 Task: Identify the closest national park to Salt Lake City, Utah, and Grand Junction, Colorado.
Action: Mouse moved to (113, 68)
Screenshot: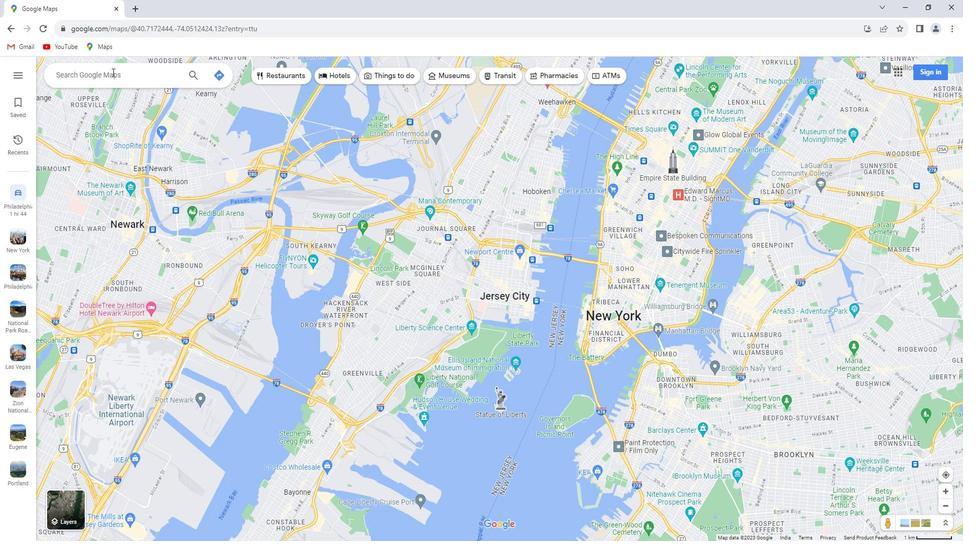 
Action: Mouse pressed left at (113, 68)
Screenshot: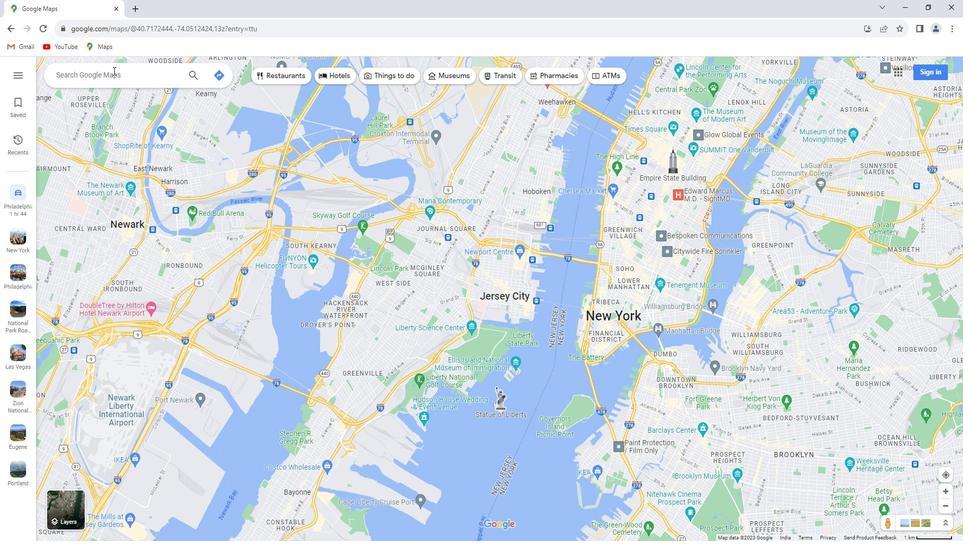 
Action: Key pressed <Key.shift>Salt<Key.space><Key.shift>Lake<Key.space><Key.shift>City,<Key.space><Key.shift>Utah
Screenshot: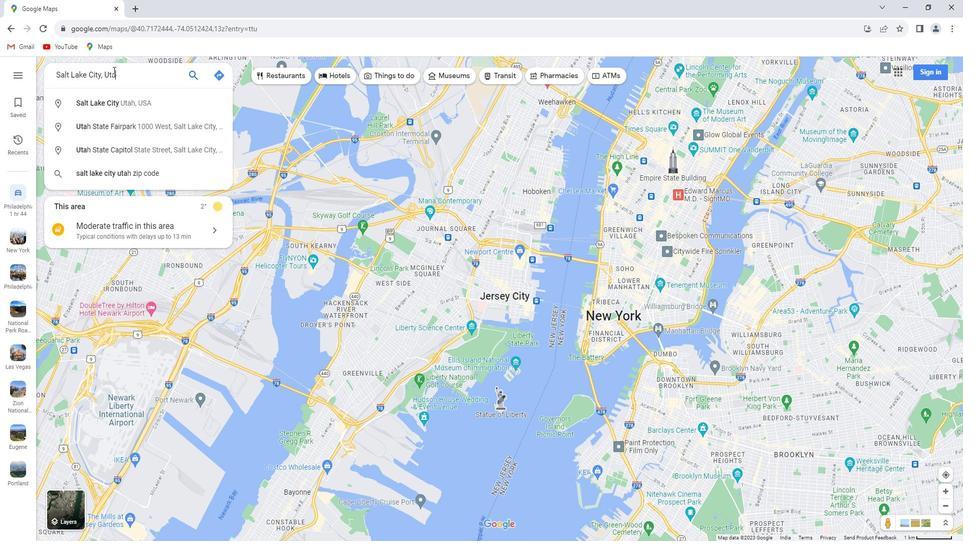 
Action: Mouse moved to (165, 68)
Screenshot: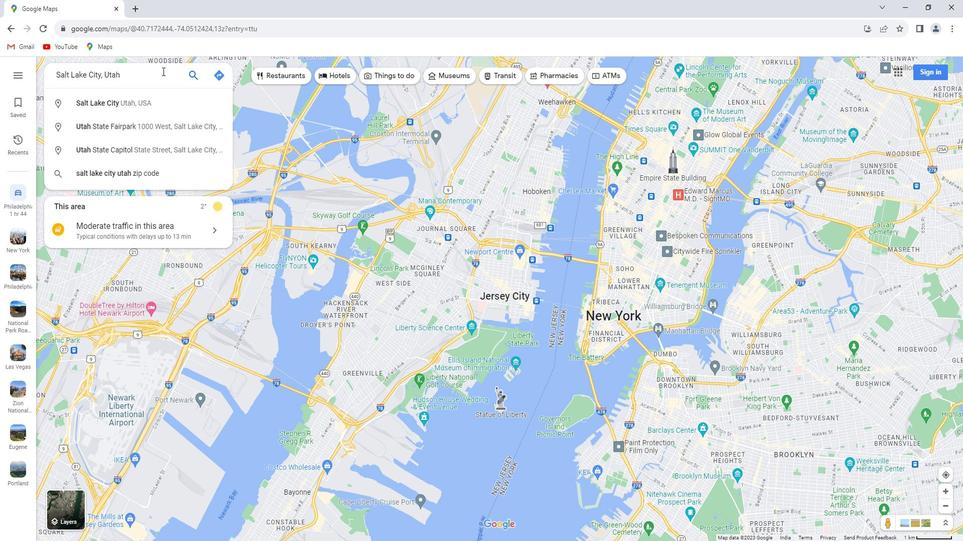 
Action: Key pressed <Key.enter>
Screenshot: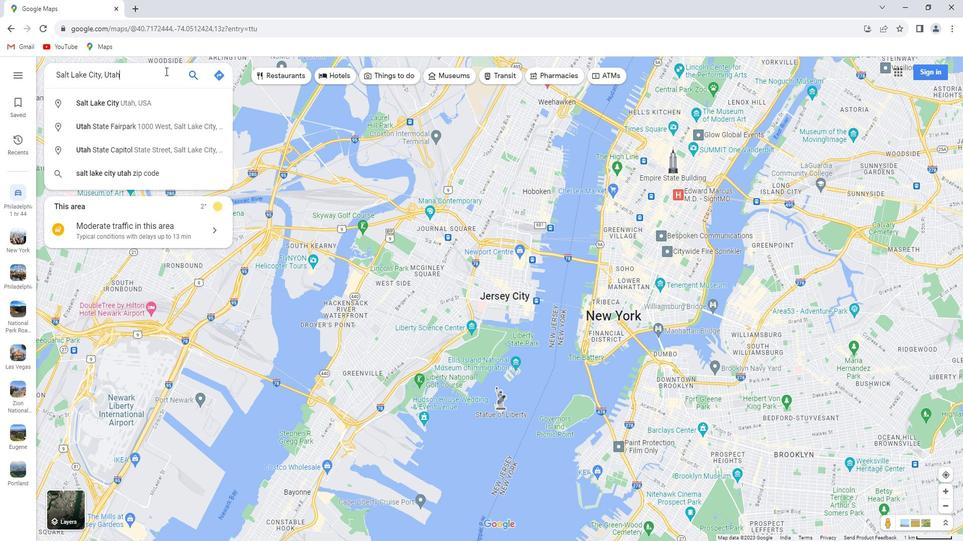 
Action: Mouse moved to (132, 240)
Screenshot: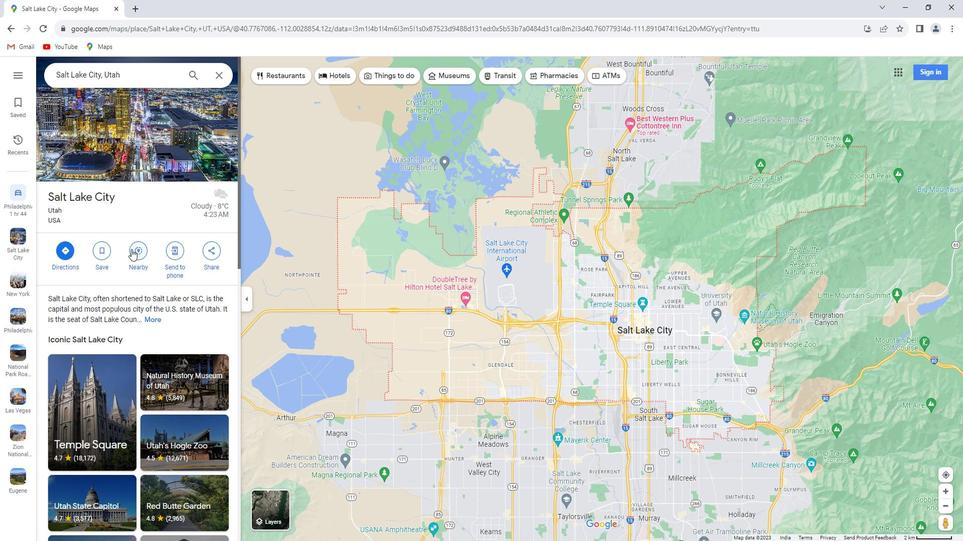 
Action: Mouse pressed left at (132, 240)
Screenshot: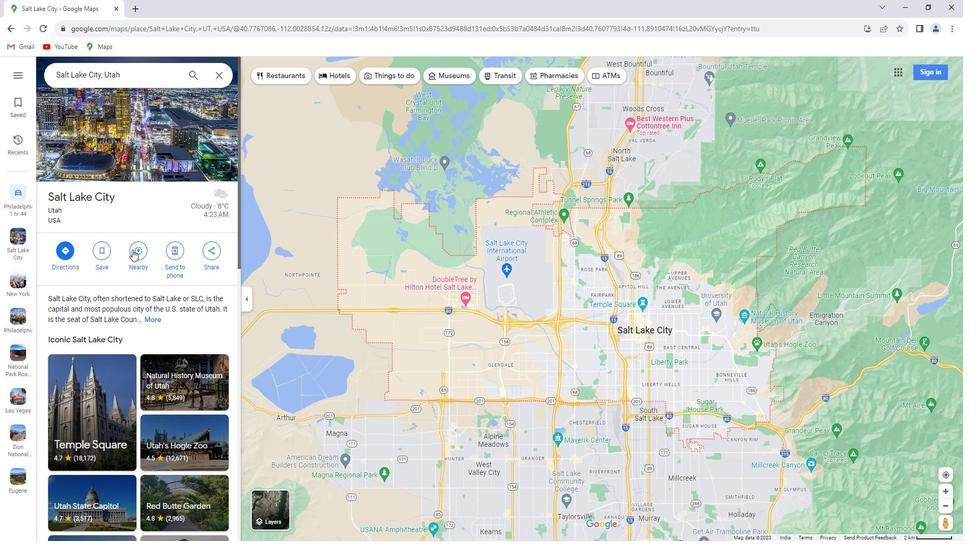 
Action: Key pressed closest<Key.space>national<Key.space>park<Key.enter>
Screenshot: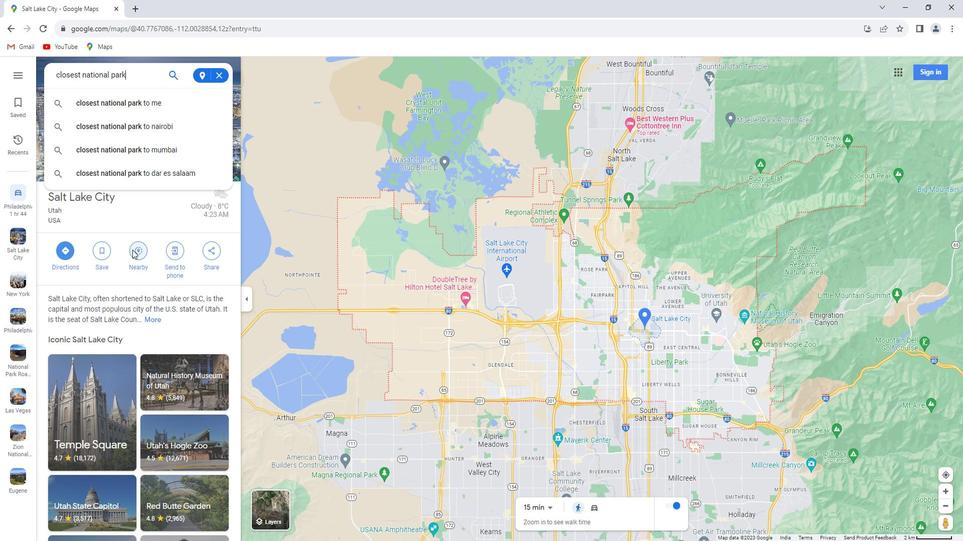 
Action: Mouse moved to (219, 75)
Screenshot: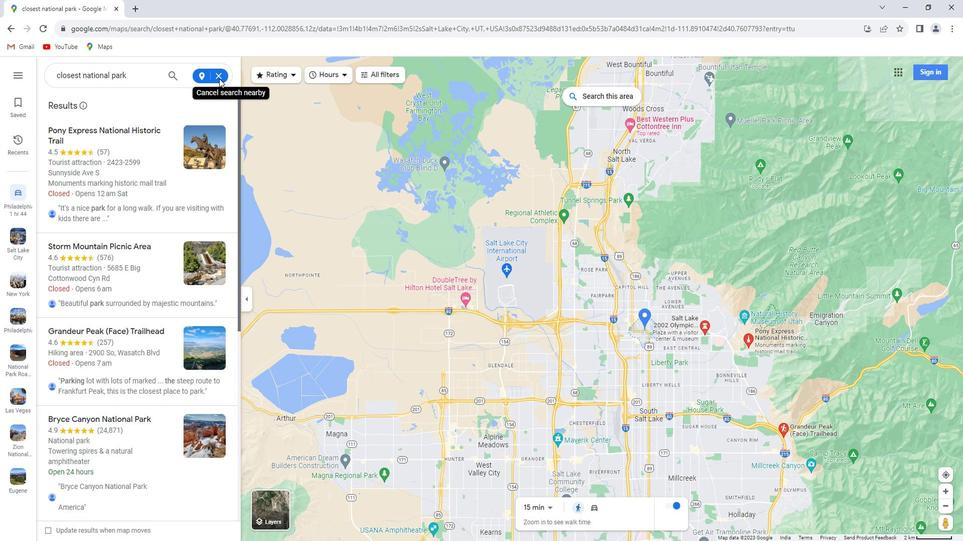 
Action: Mouse pressed left at (219, 75)
Screenshot: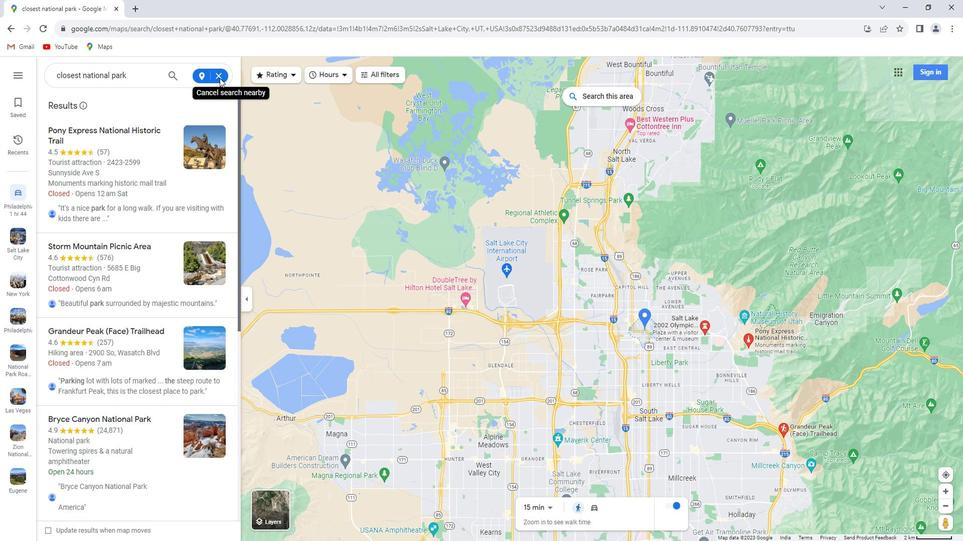 
Action: Mouse moved to (221, 72)
Screenshot: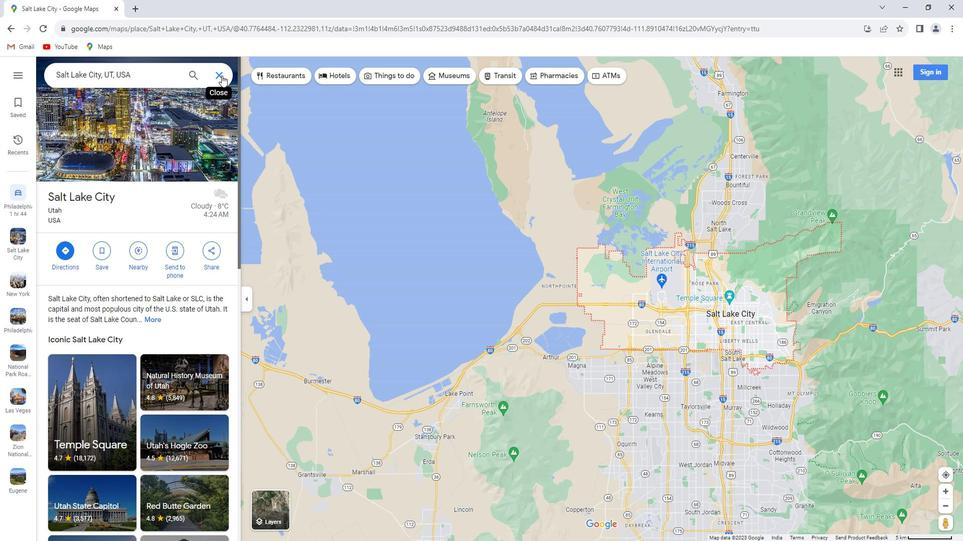 
Action: Mouse pressed left at (221, 72)
Screenshot: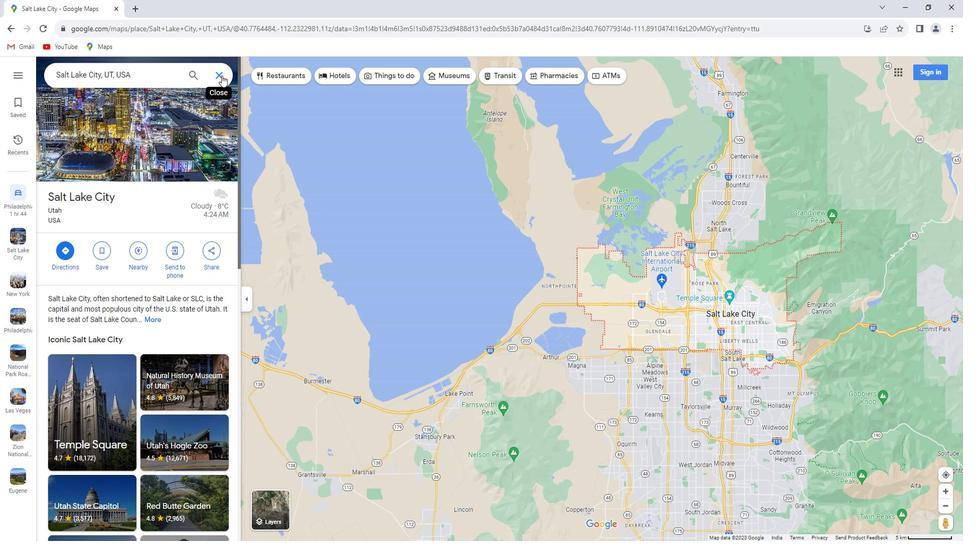
Action: Mouse moved to (137, 76)
Screenshot: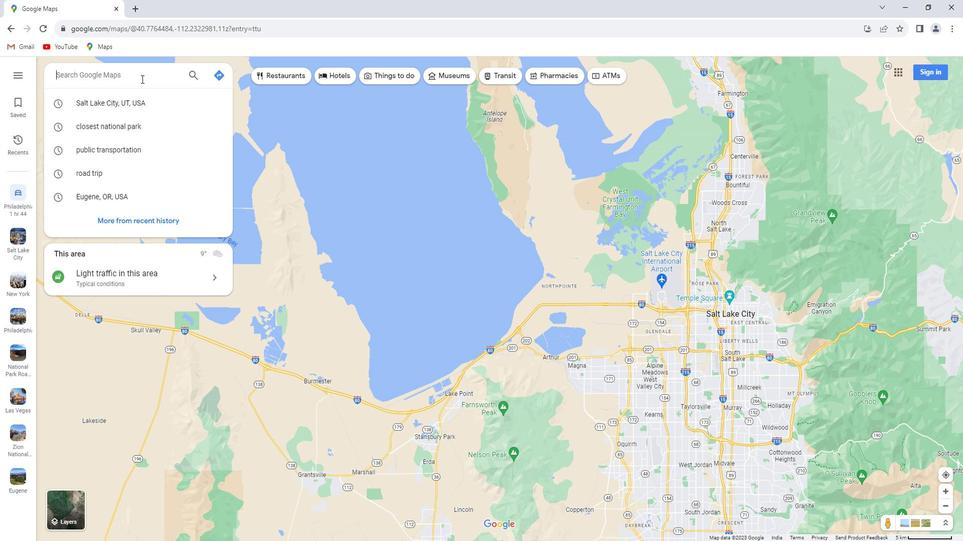 
Action: Key pressed <Key.shift>Grand<Key.space><Key.shift><Key.shift><Key.shift><Key.shift><Key.shift><Key.shift><Key.shift><Key.shift><Key.shift><Key.shift><Key.shift><Key.shift><Key.shift><Key.shift><Key.shift><Key.shift><Key.shift><Key.shift><Key.shift><Key.shift><Key.shift>Junction,<Key.space><Key.shift>Colorado<Key.enter>
Screenshot: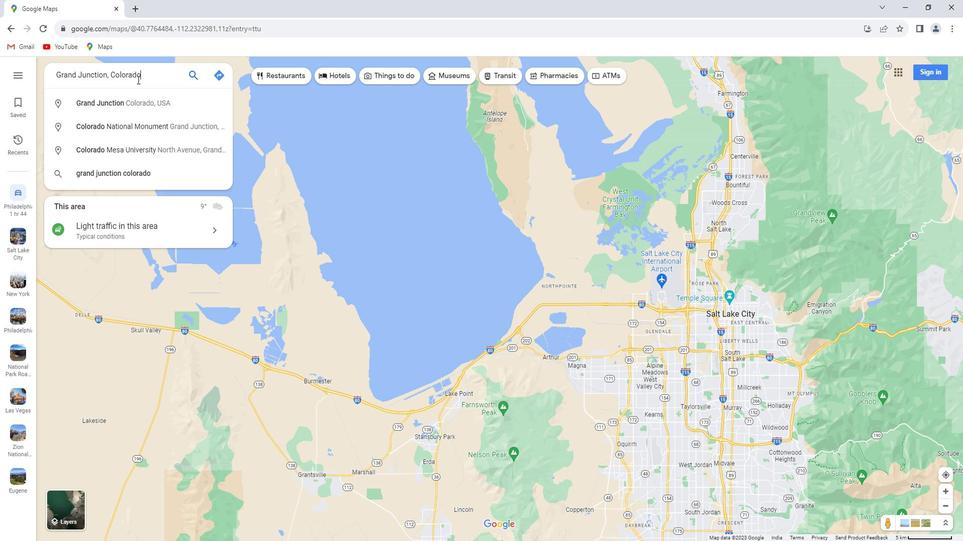 
Action: Mouse moved to (136, 239)
Screenshot: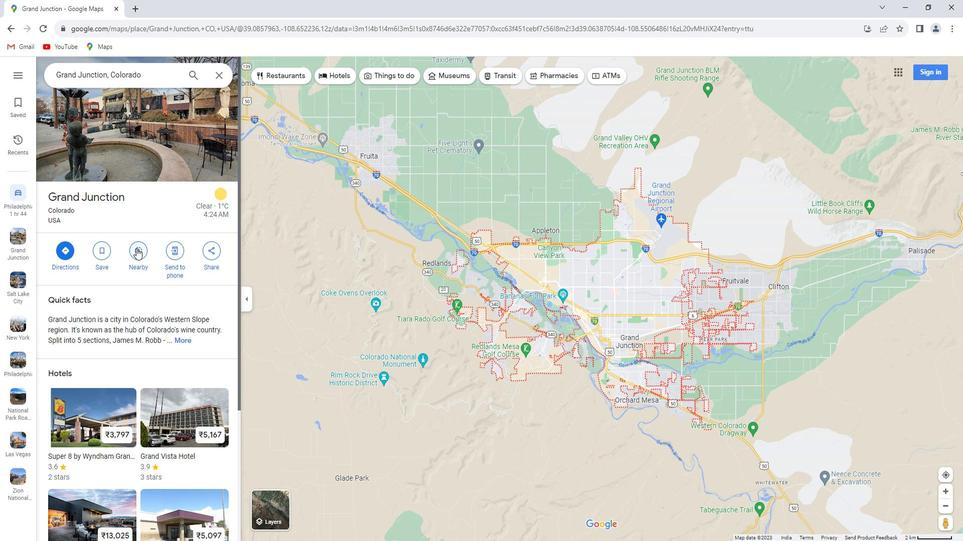 
Action: Mouse pressed left at (136, 239)
Screenshot: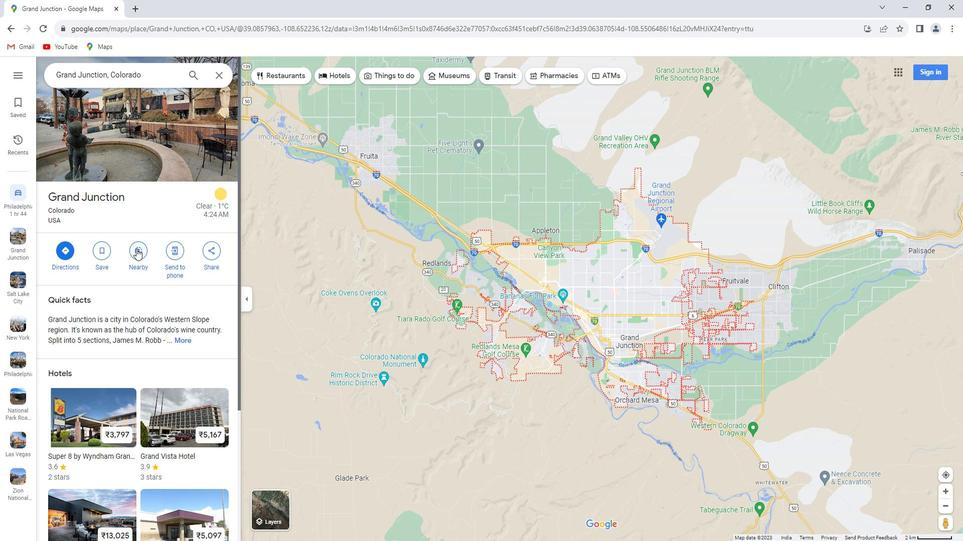 
Action: Key pressed closest<Key.space>national<Key.space>park<Key.enter>
Screenshot: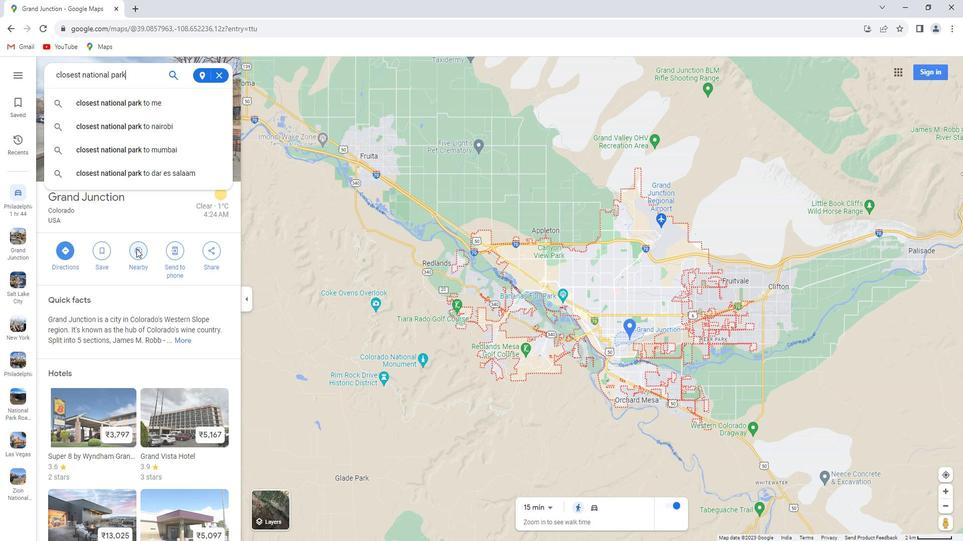 
